 Task: Create a new field with title Stage a blank project AgileCon with field type as Single-select and options as Not Started, In Progress and Complete
Action: Mouse moved to (36, 314)
Screenshot: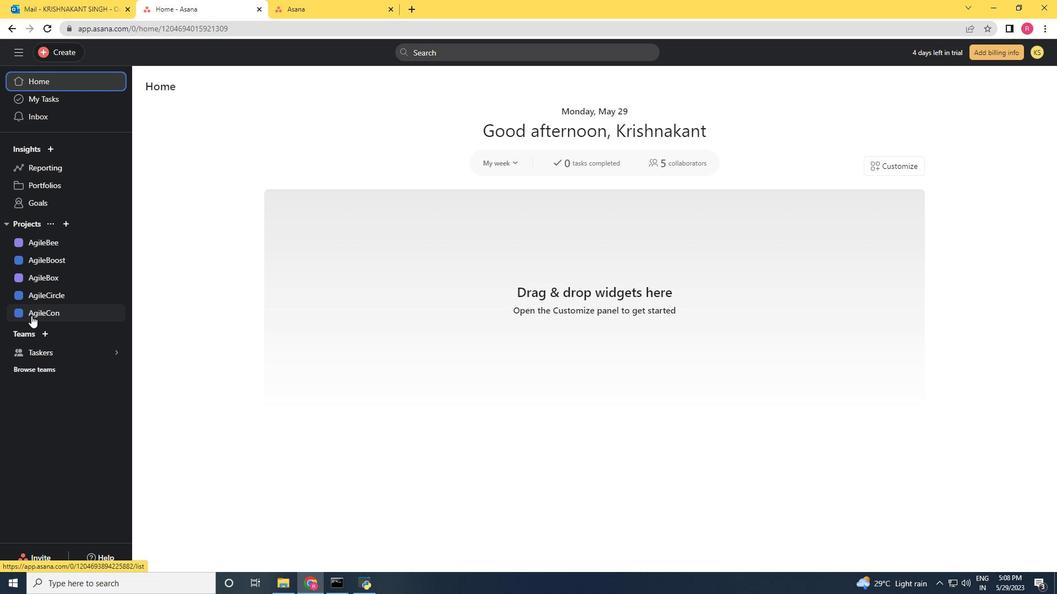 
Action: Mouse pressed left at (36, 314)
Screenshot: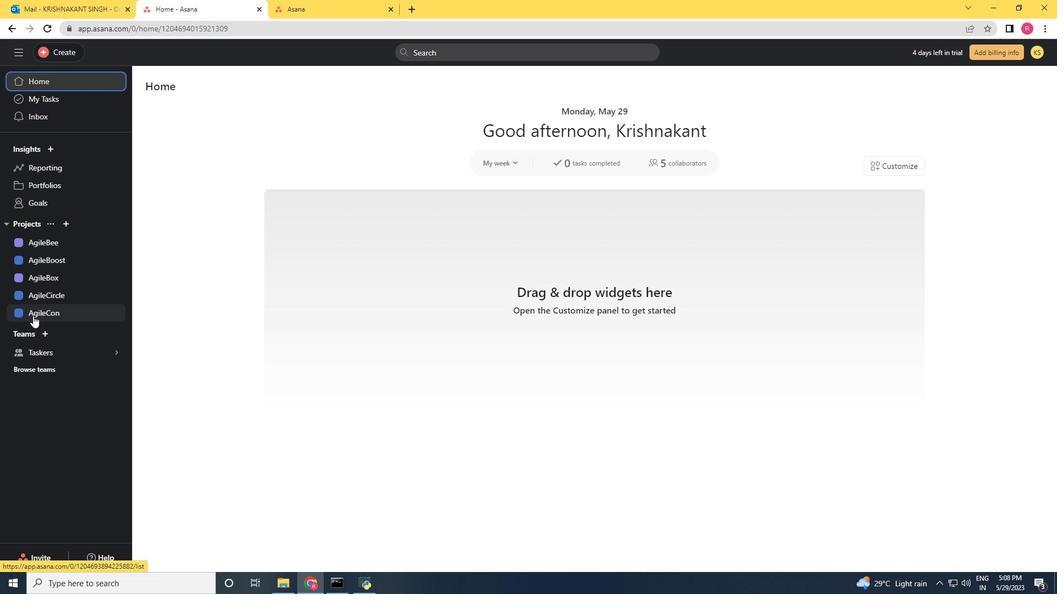 
Action: Mouse moved to (520, 339)
Screenshot: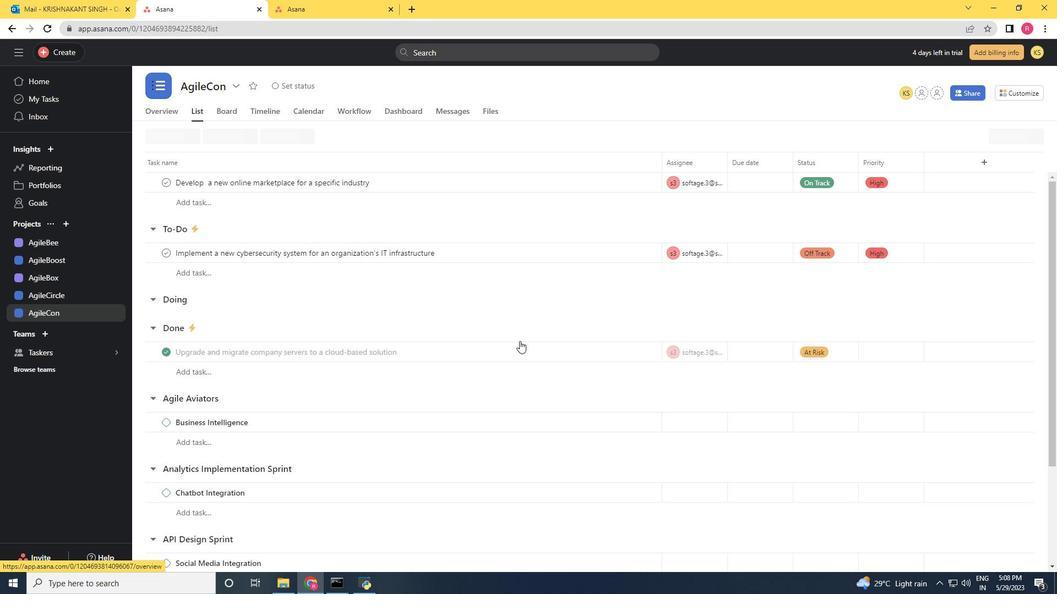 
Action: Mouse scrolled (520, 339) with delta (0, 0)
Screenshot: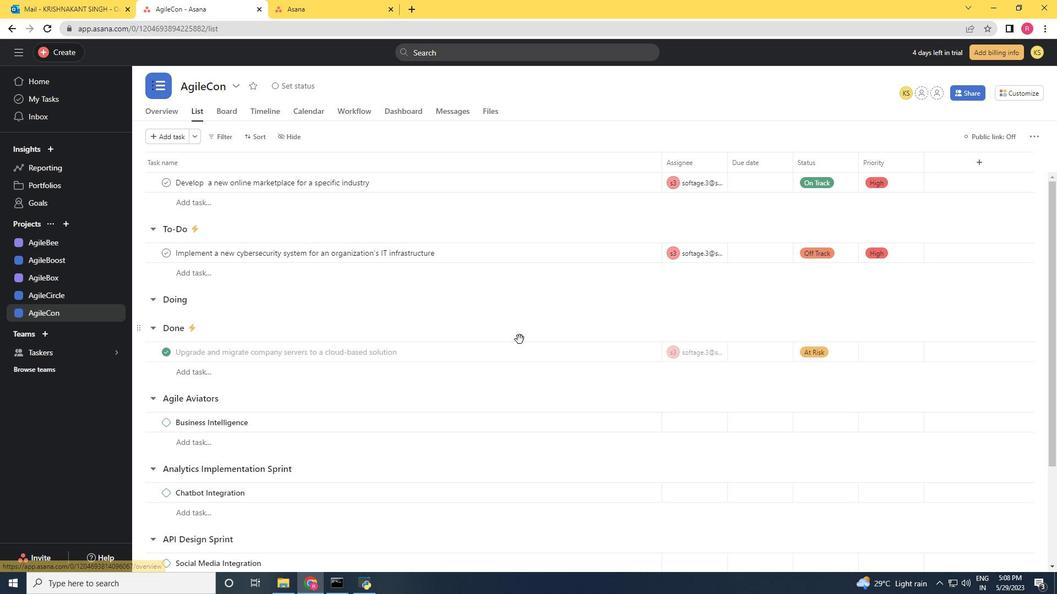 
Action: Mouse scrolled (520, 339) with delta (0, 0)
Screenshot: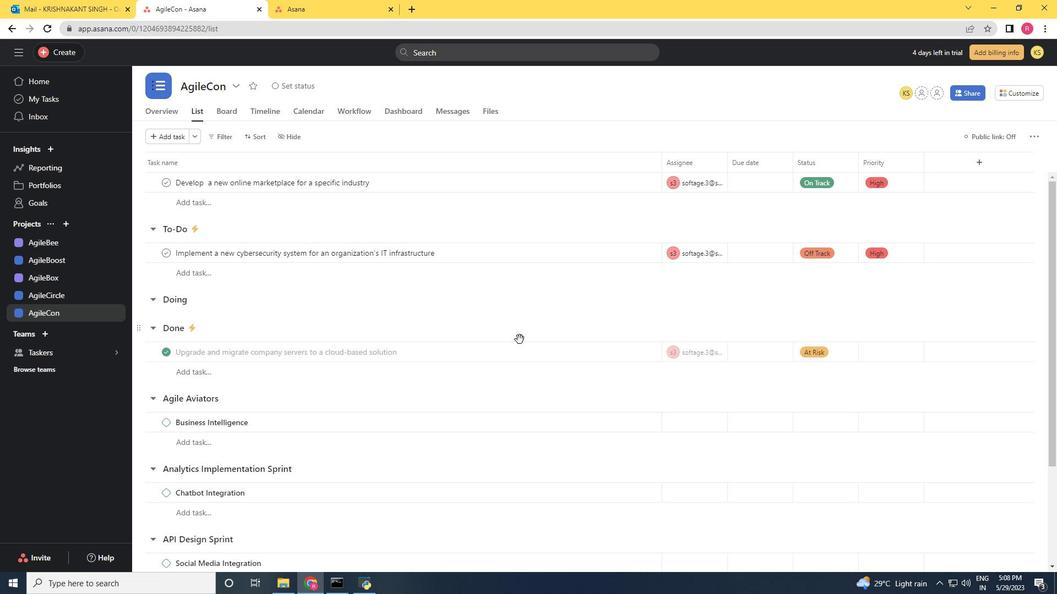 
Action: Mouse scrolled (520, 340) with delta (0, 0)
Screenshot: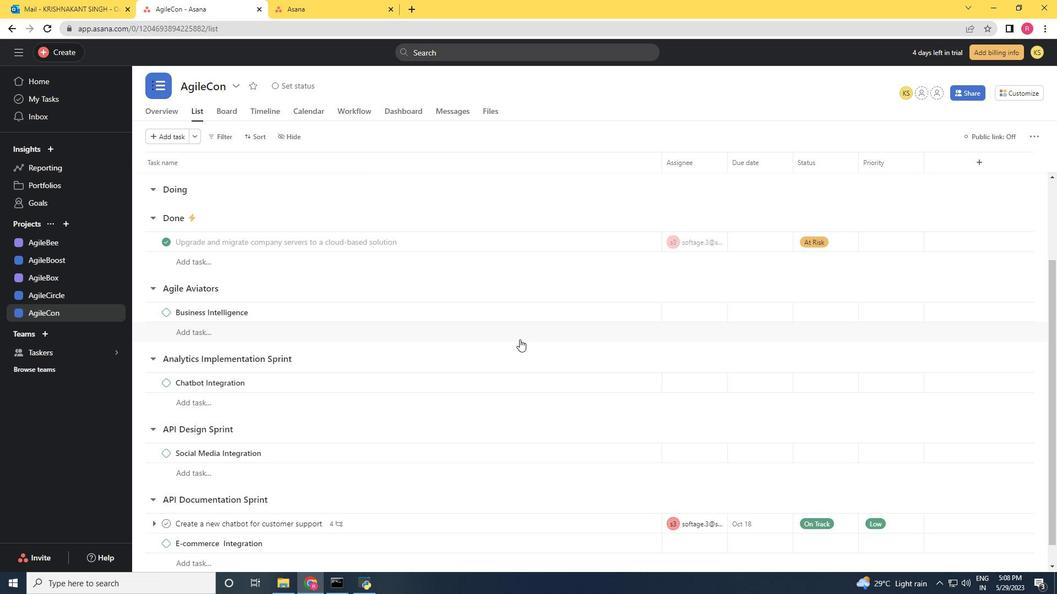 
Action: Mouse scrolled (520, 340) with delta (0, 0)
Screenshot: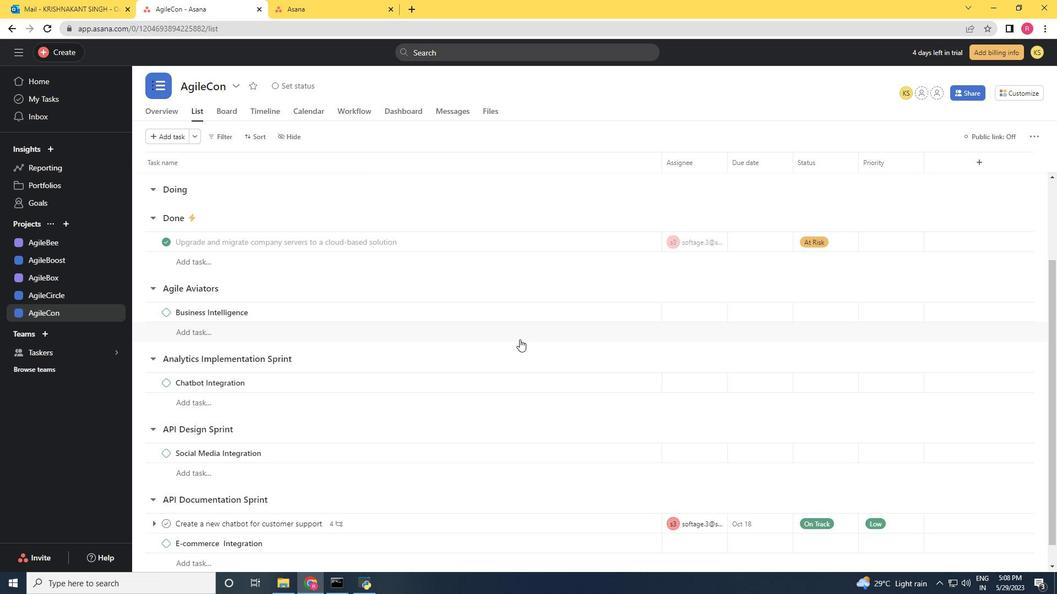 
Action: Mouse scrolled (520, 340) with delta (0, 0)
Screenshot: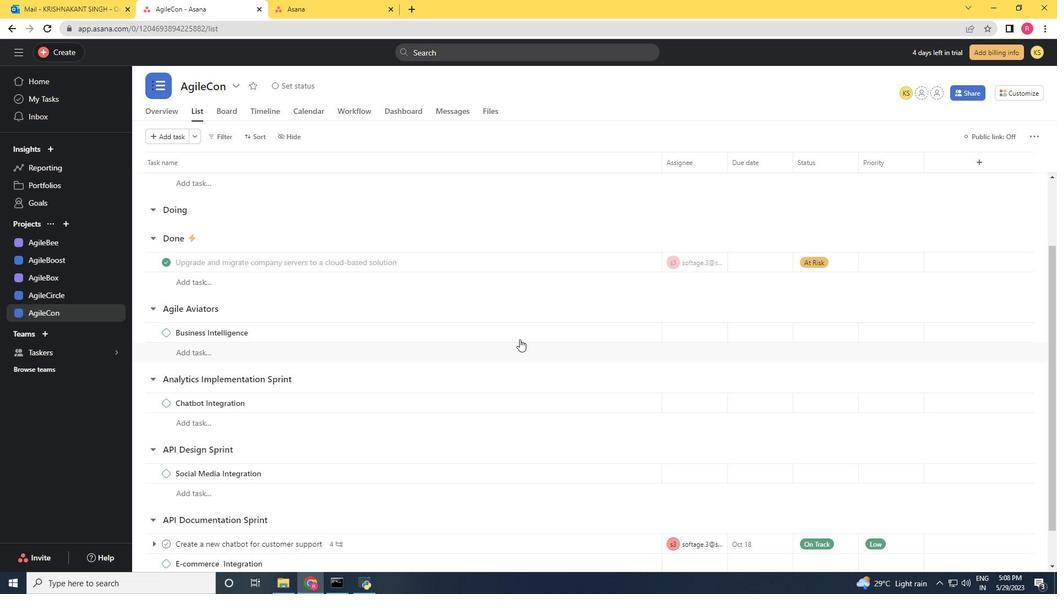 
Action: Mouse moved to (377, 422)
Screenshot: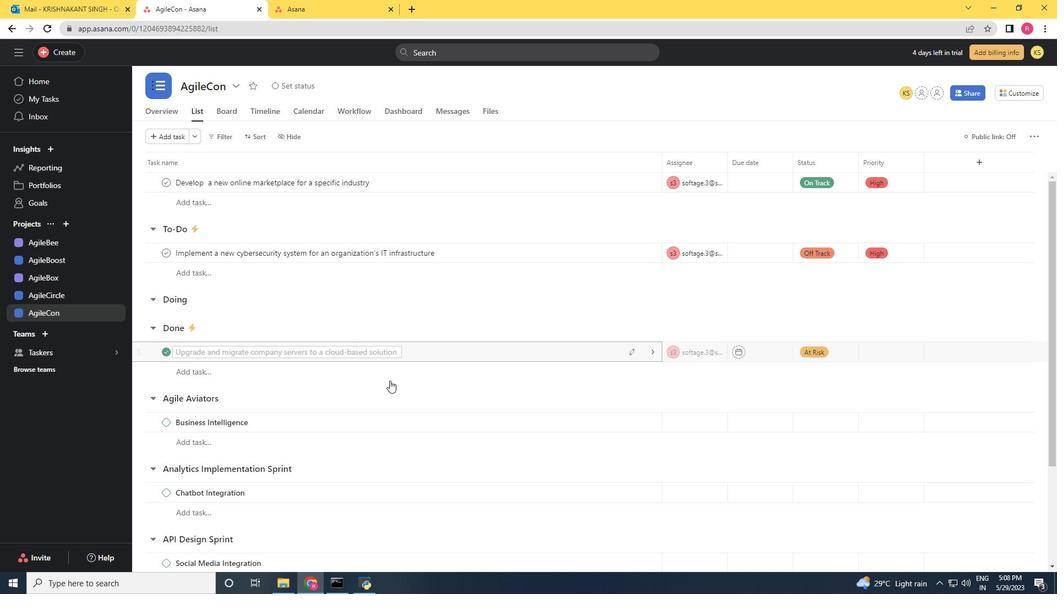
Action: Mouse scrolled (377, 421) with delta (0, 0)
Screenshot: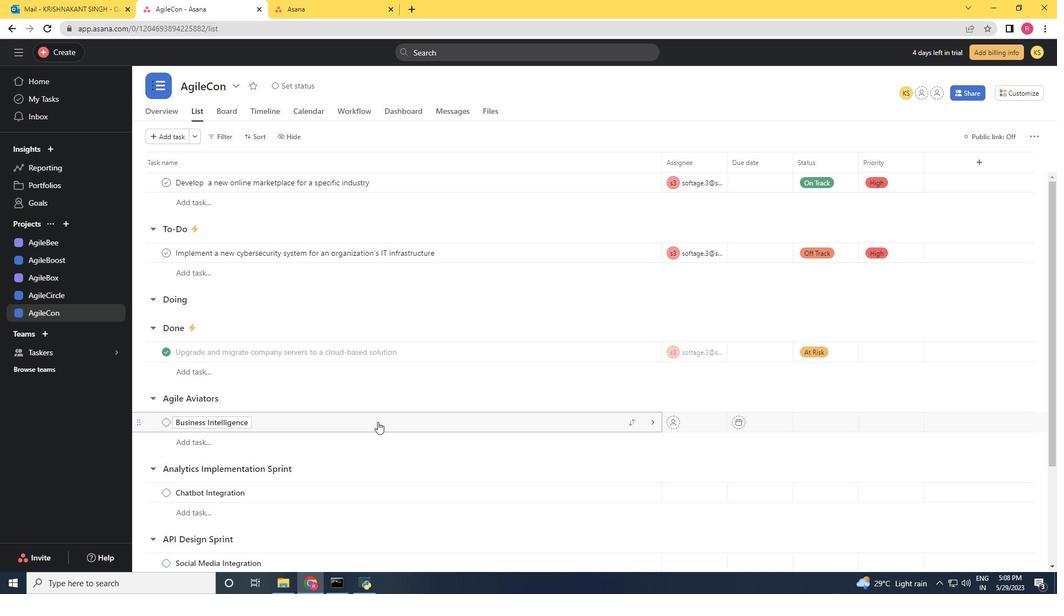 
Action: Mouse scrolled (377, 421) with delta (0, 0)
Screenshot: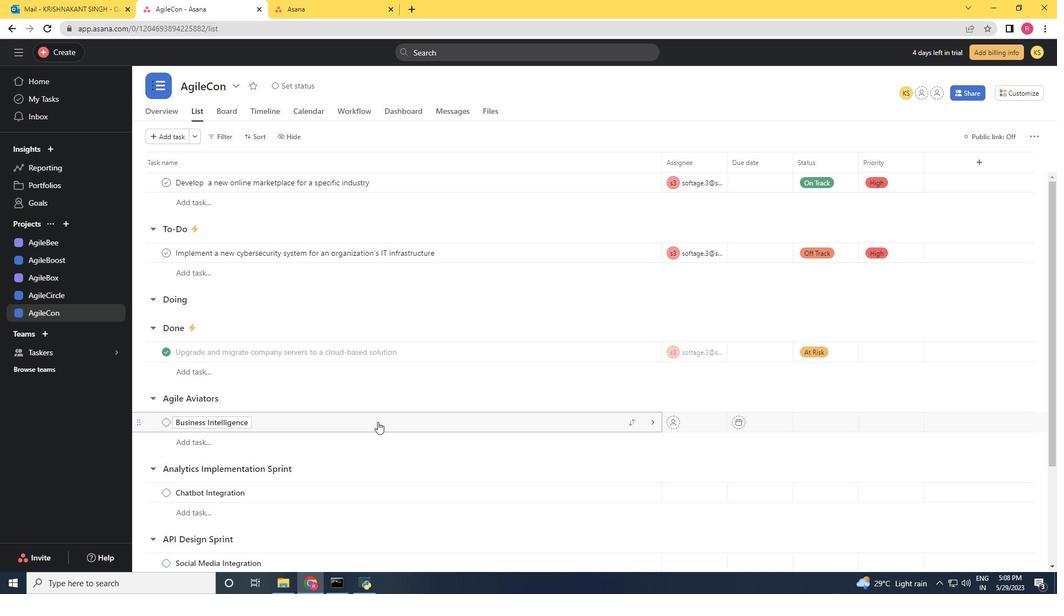 
Action: Mouse scrolled (377, 423) with delta (0, 0)
Screenshot: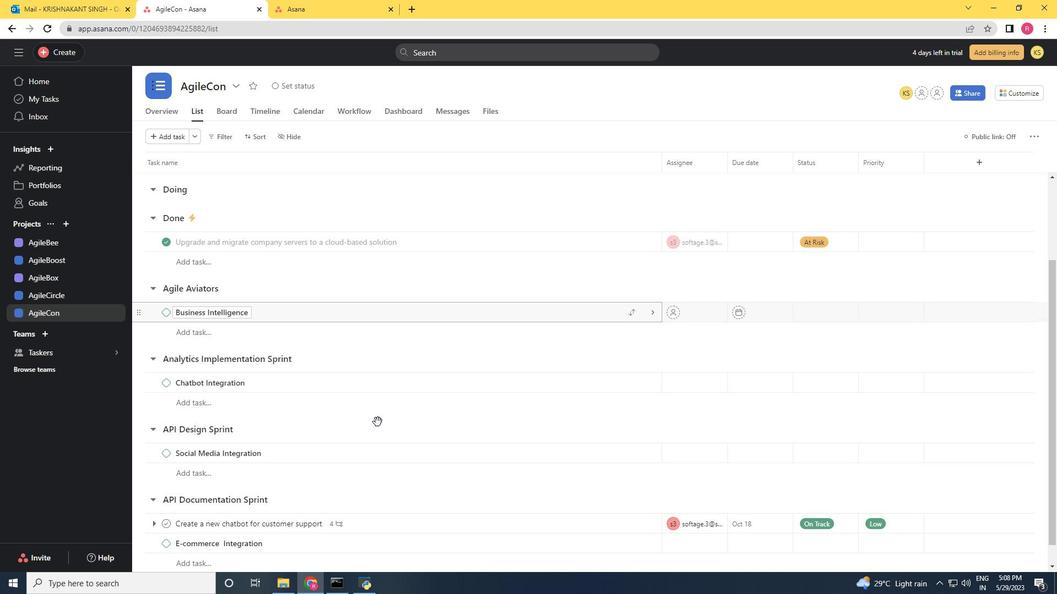 
Action: Mouse scrolled (377, 423) with delta (0, 0)
Screenshot: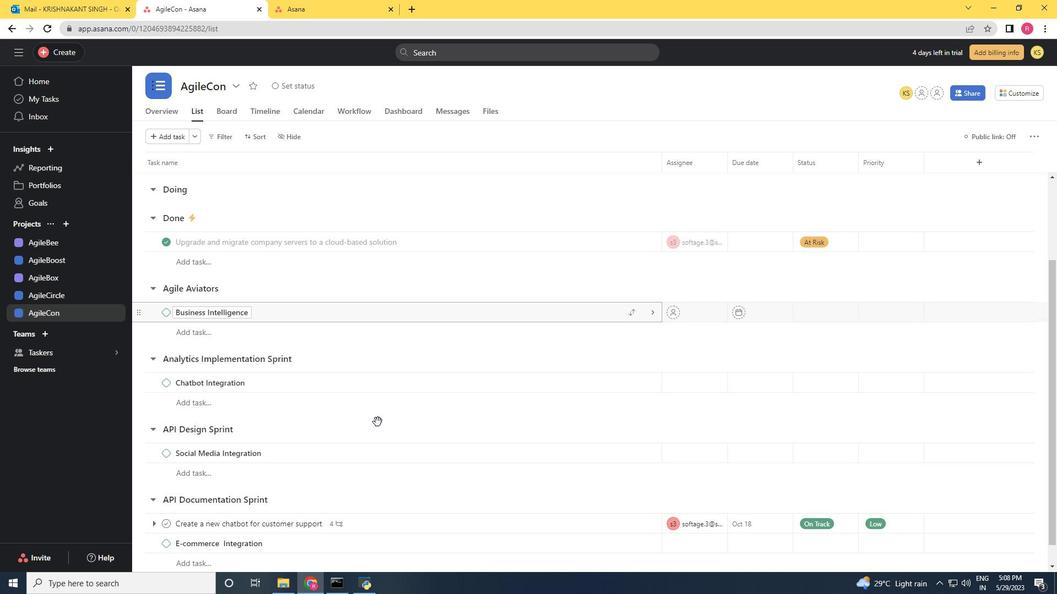 
Action: Mouse scrolled (377, 423) with delta (0, 0)
Screenshot: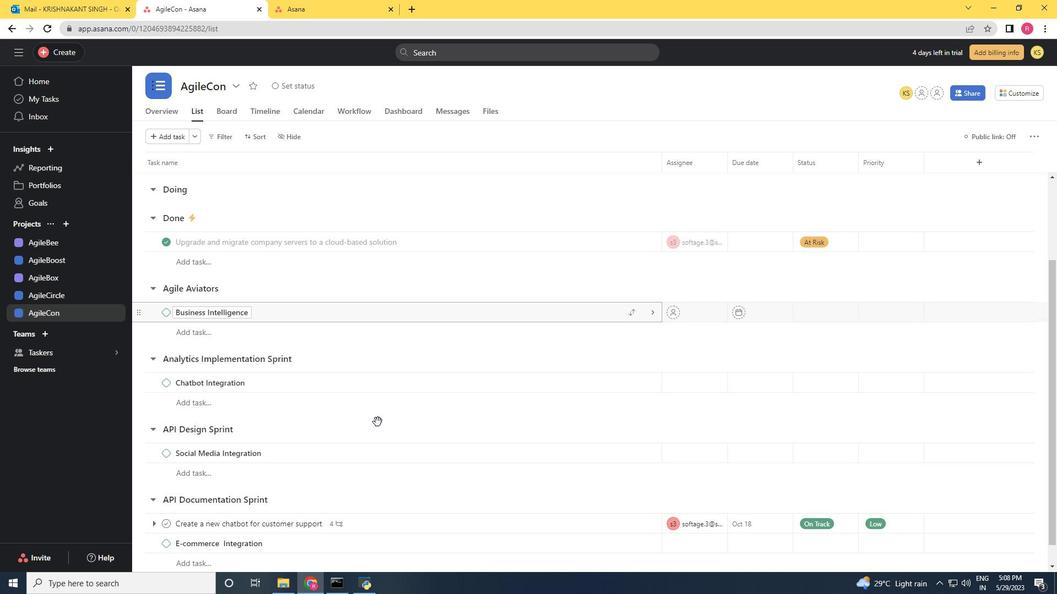 
Action: Mouse scrolled (377, 423) with delta (0, 0)
Screenshot: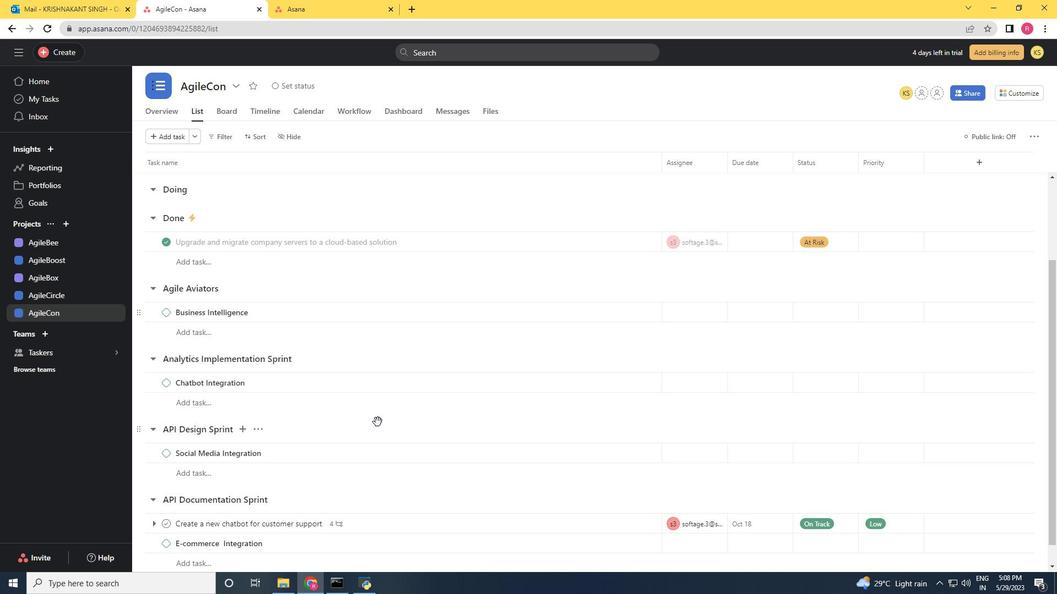 
Action: Mouse moved to (377, 422)
Screenshot: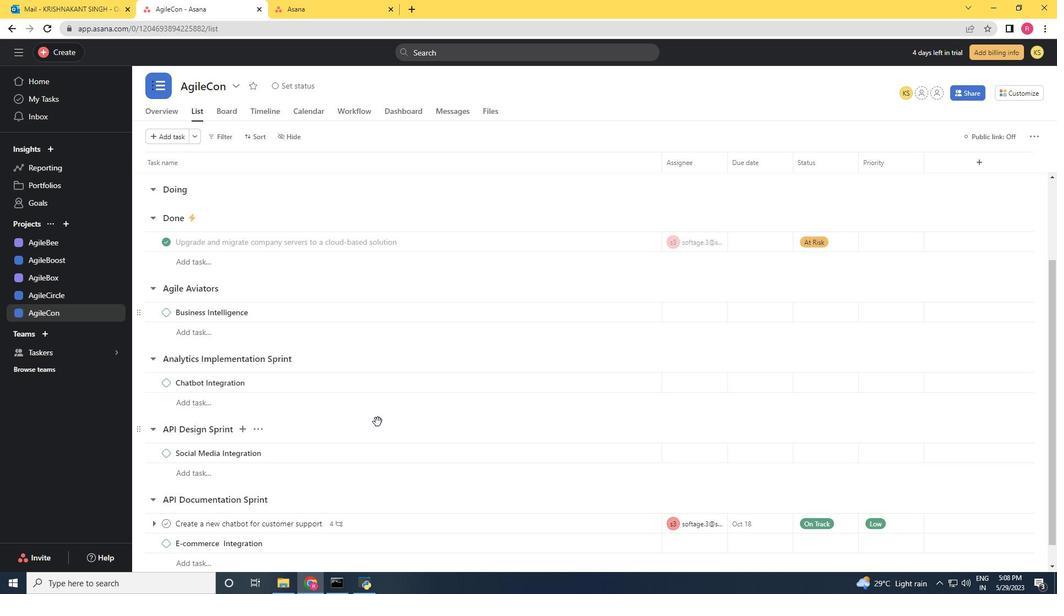 
Action: Mouse scrolled (377, 423) with delta (0, 0)
Screenshot: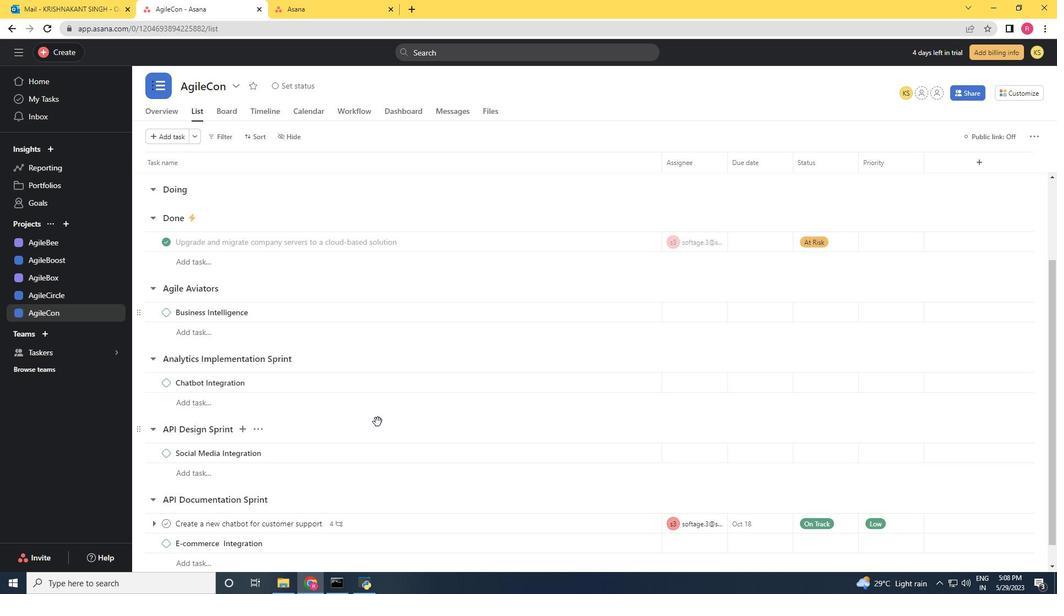 
Action: Mouse moved to (1009, 93)
Screenshot: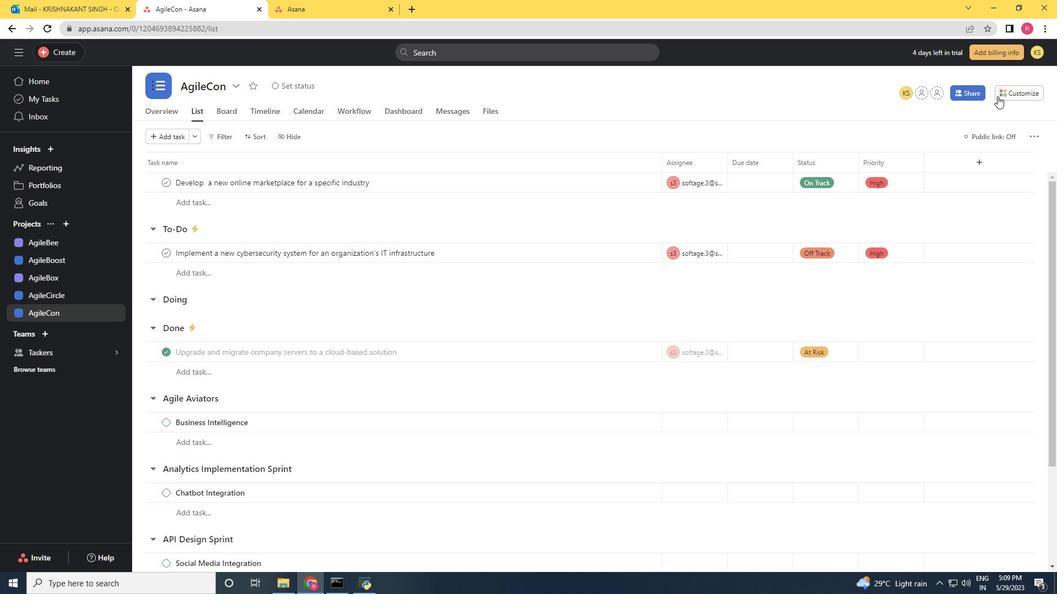 
Action: Mouse pressed left at (1009, 93)
Screenshot: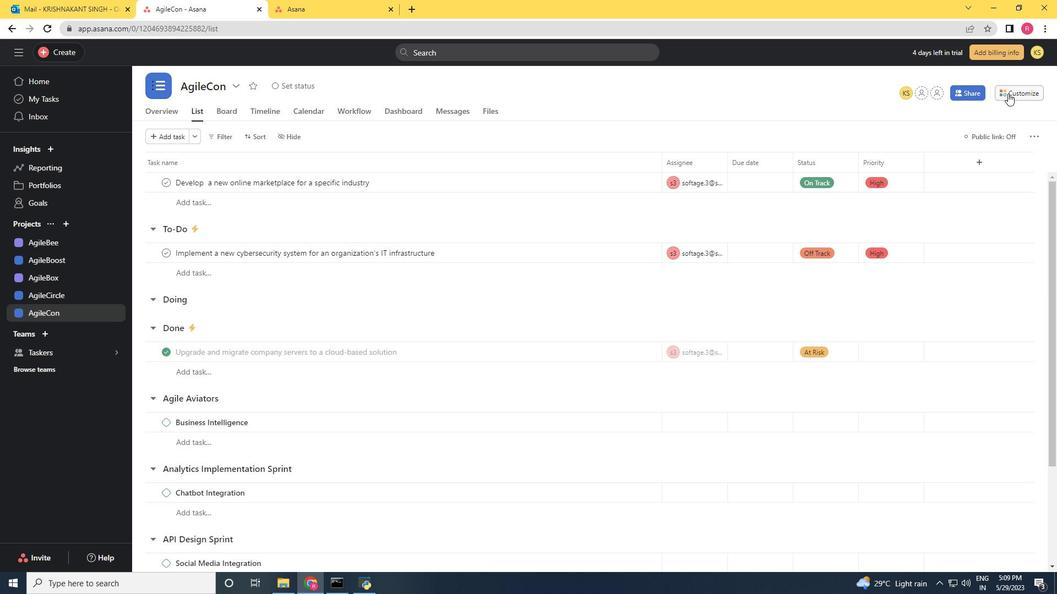 
Action: Mouse moved to (898, 220)
Screenshot: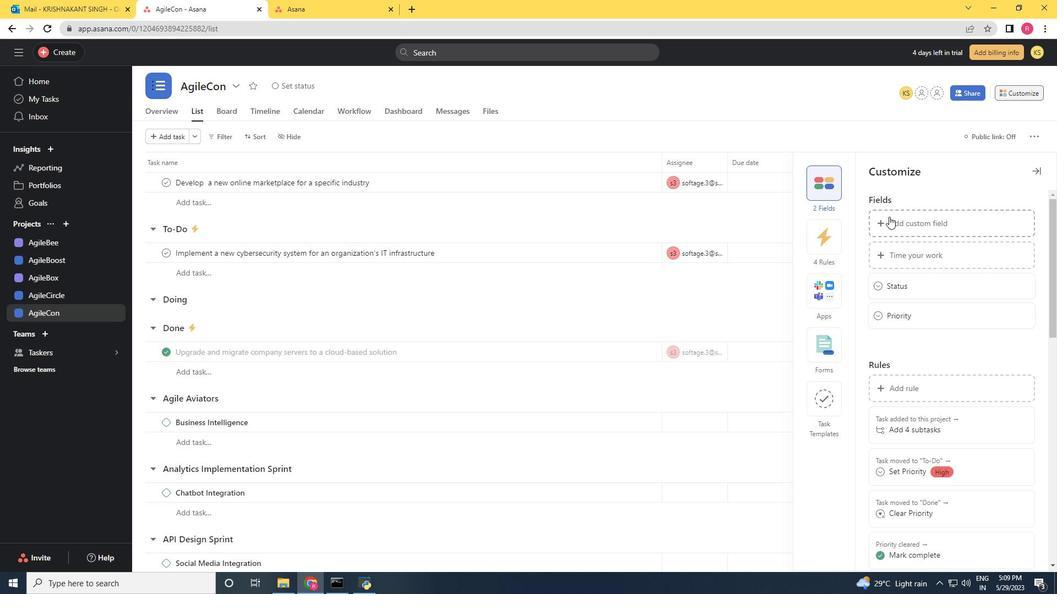 
Action: Mouse pressed left at (898, 220)
Screenshot: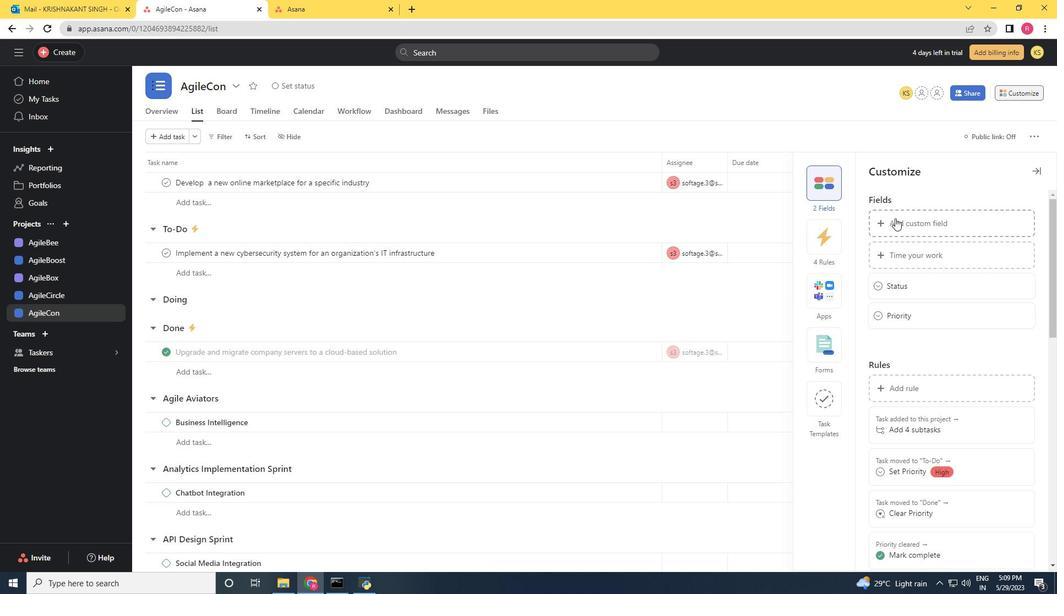
Action: Mouse moved to (535, 163)
Screenshot: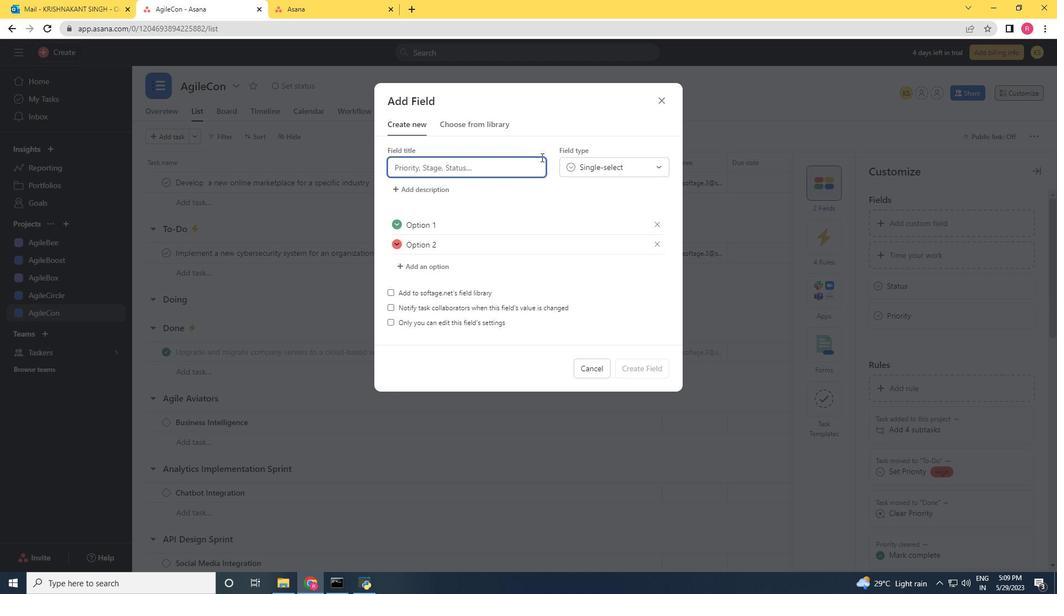 
Action: Key pressed <Key.shift>Stage<Key.space>a<Key.space>blank<Key.space>project
Screenshot: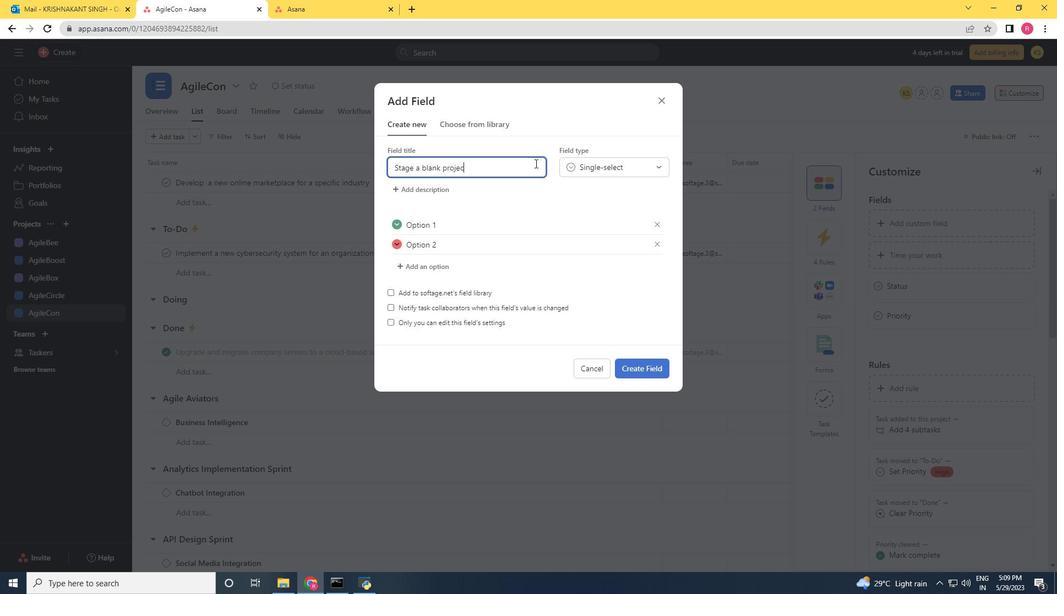 
Action: Mouse moved to (617, 167)
Screenshot: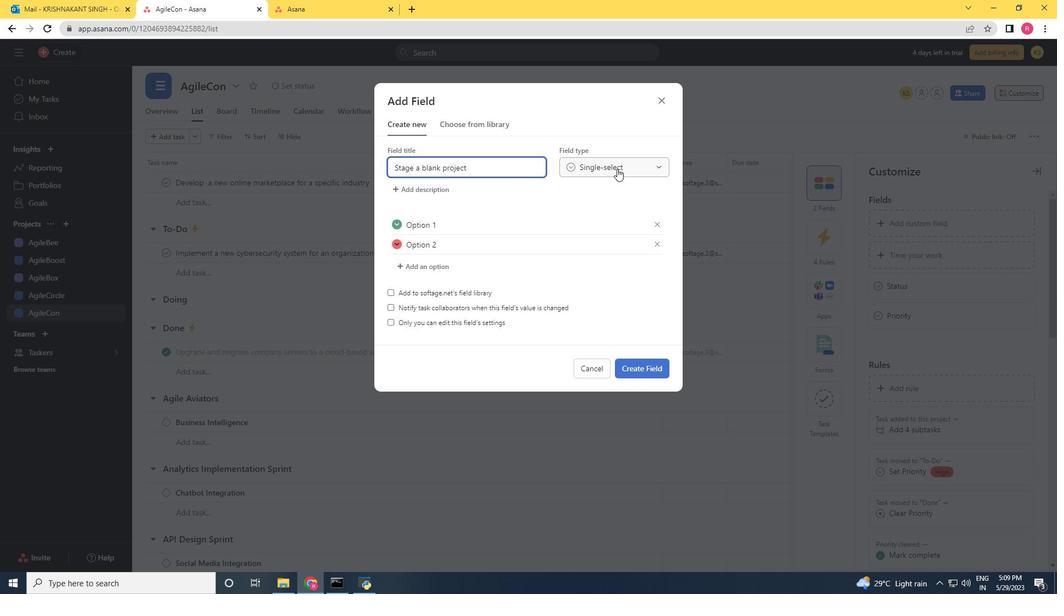 
Action: Mouse pressed left at (617, 167)
Screenshot: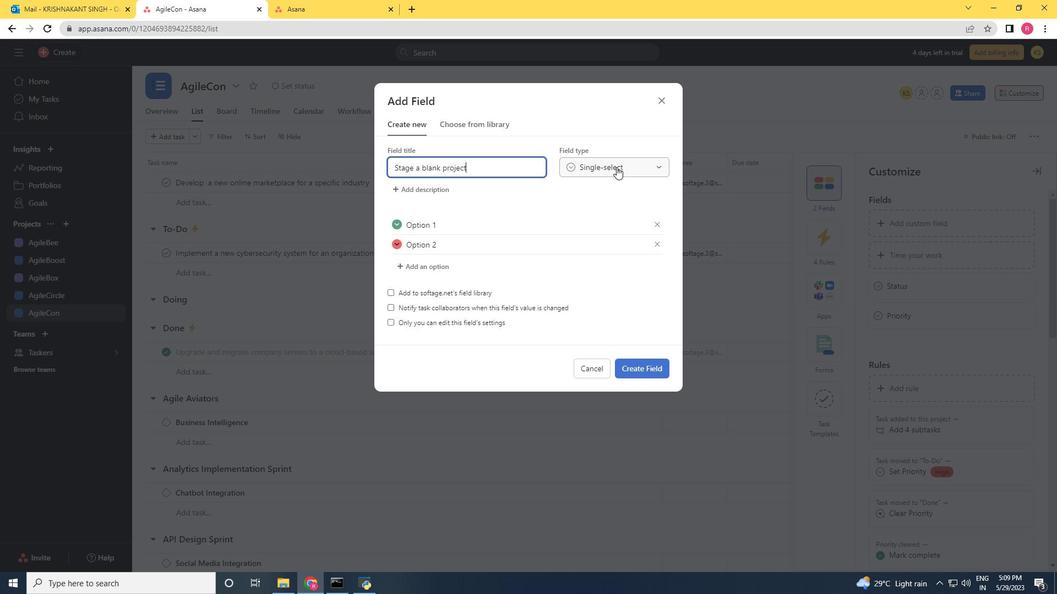 
Action: Mouse moved to (616, 183)
Screenshot: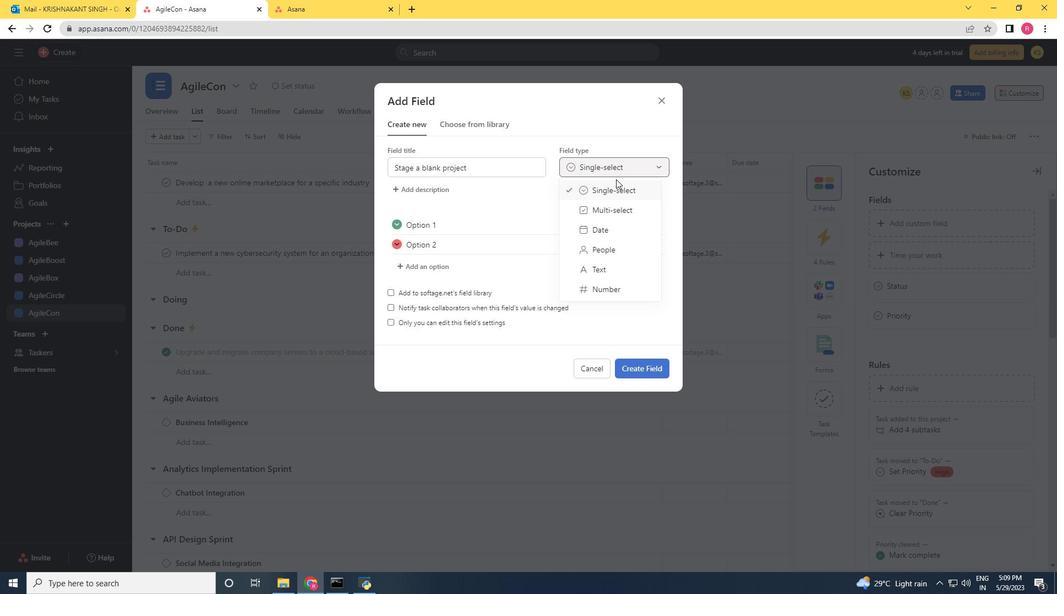 
Action: Mouse pressed left at (616, 183)
Screenshot: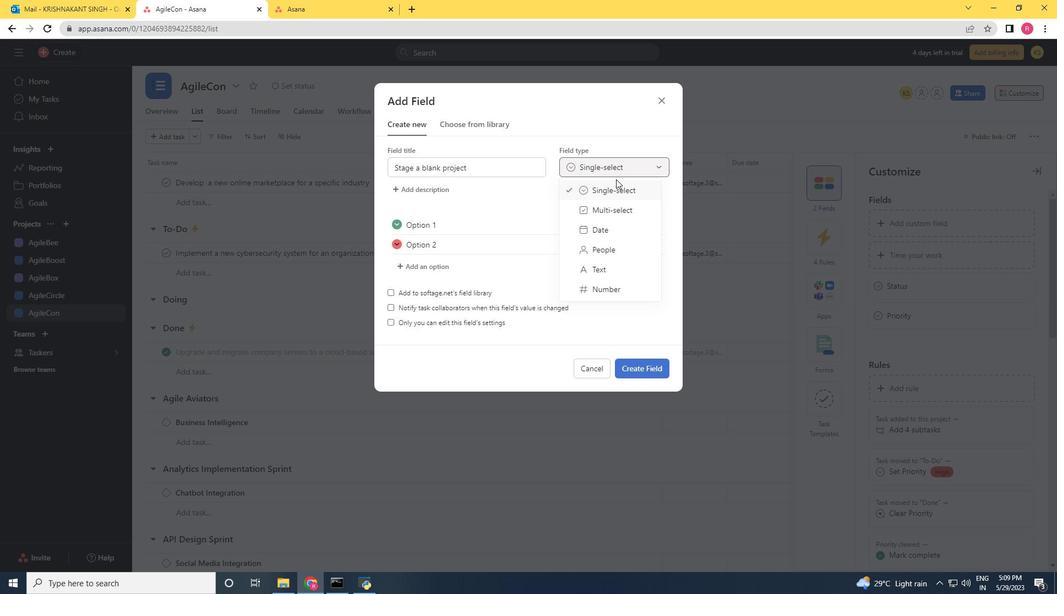 
Action: Mouse moved to (446, 222)
Screenshot: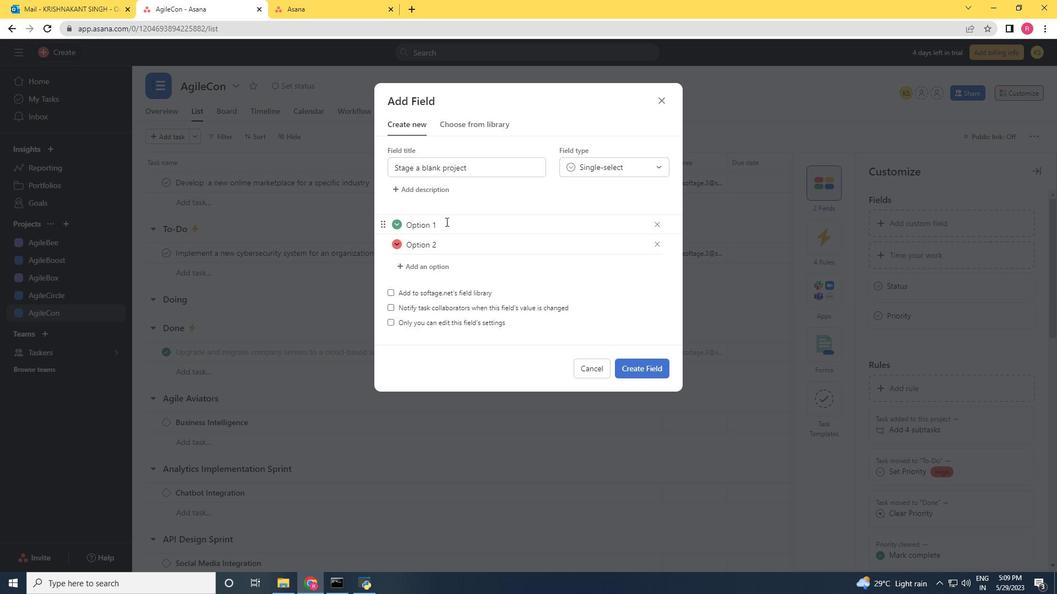 
Action: Mouse pressed left at (446, 222)
Screenshot: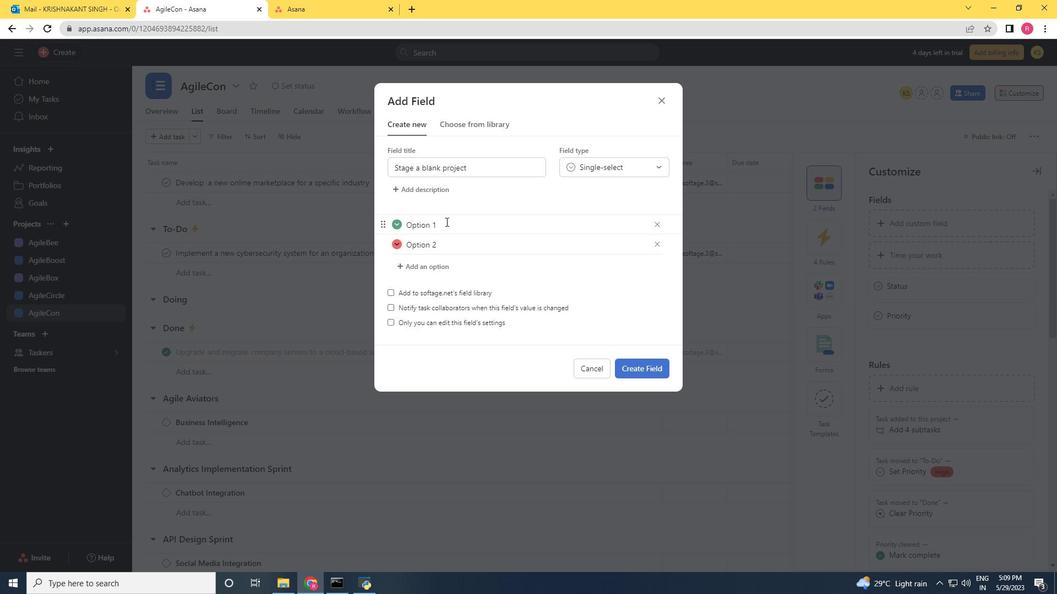 
Action: Key pressed <Key.backspace><Key.backspace><Key.backspace><Key.backspace><Key.backspace><Key.backspace><Key.backspace><Key.backspace><Key.shift>Not<Key.space><Key.shift><Key.shift><Key.shift><Key.shift><Key.shift><Key.shift><Key.shift><Key.shift><Key.shift><Key.shift><Key.shift><Key.shift>Started<Key.space><Key.enter><Key.shift>In<Key.space><Key.shift>Progress<Key.enter><Key.shift>Complete
Screenshot: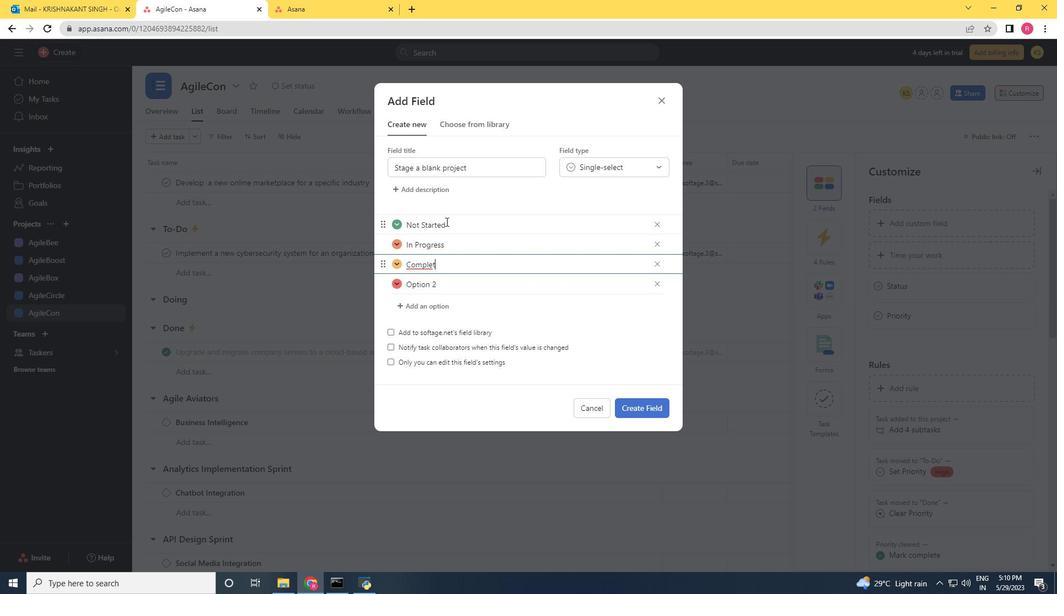 
Action: Mouse moved to (658, 281)
Screenshot: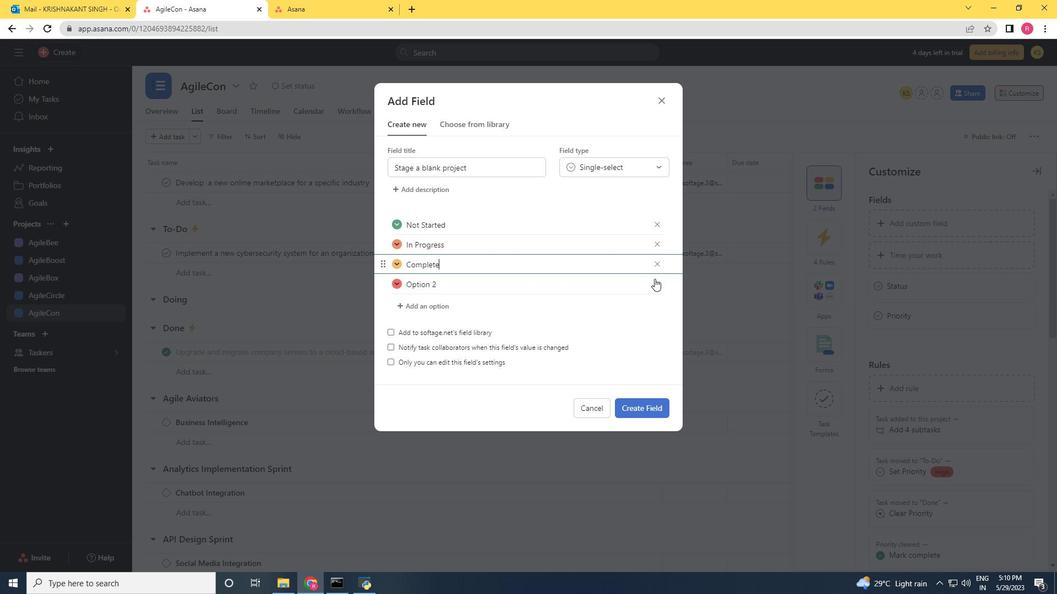 
Action: Mouse pressed left at (658, 281)
Screenshot: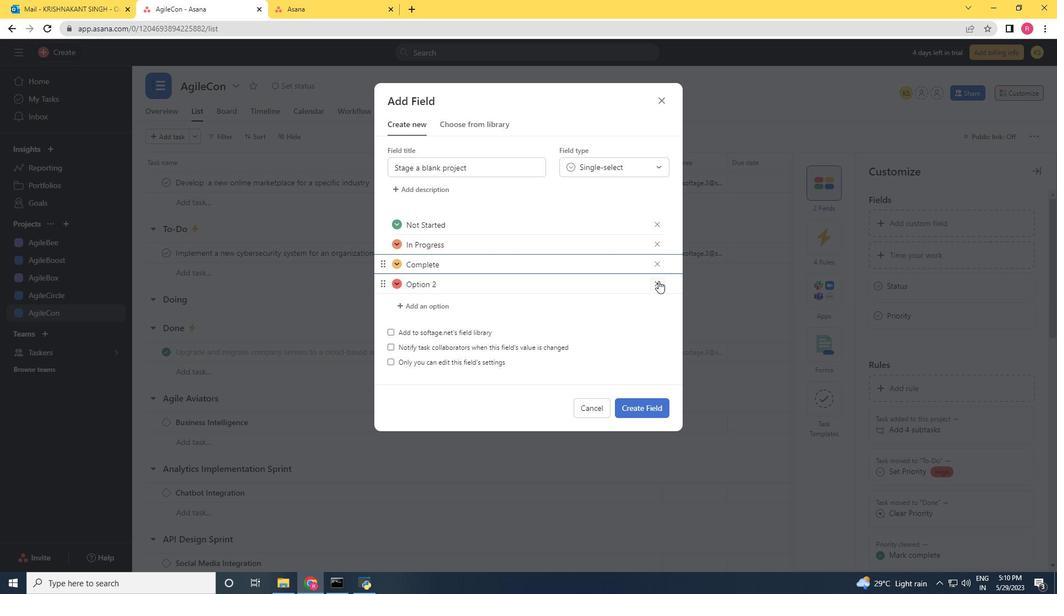 
Action: Mouse moved to (631, 390)
Screenshot: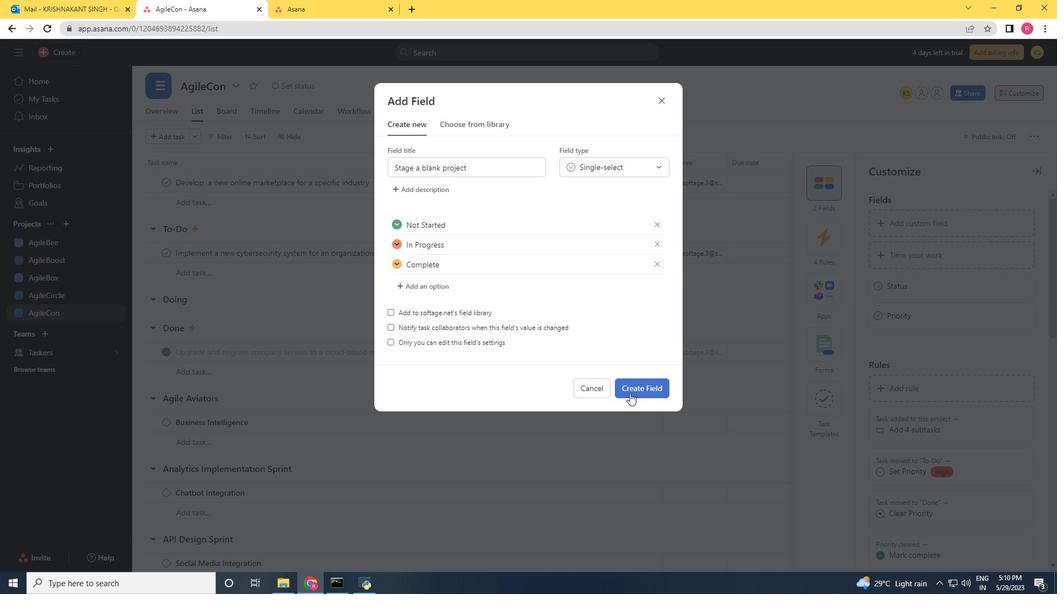 
Action: Mouse pressed left at (631, 390)
Screenshot: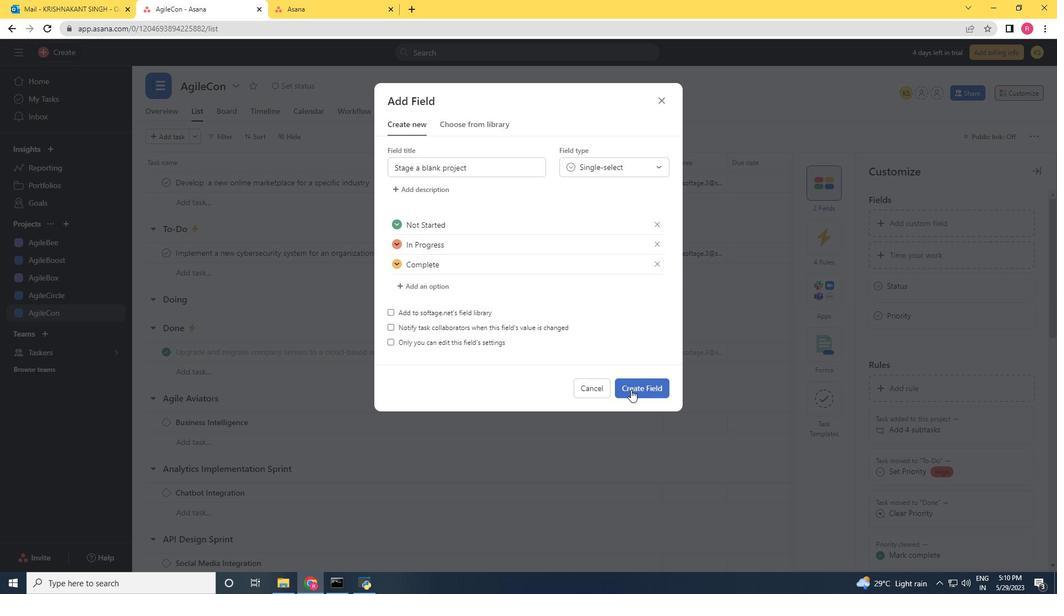 
